 Task: Open Card Card0000000359 in Board Board0000000090 in Workspace WS0000000030 in Trello. Add Member parteek.ku2001@gmail.com to Card Card0000000359 in Board Board0000000090 in Workspace WS0000000030 in Trello. Add Orange Label titled Label0000000359 to Card Card0000000359 in Board Board0000000090 in Workspace WS0000000030 in Trello. Add Checklist CL0000000359 to Card Card0000000359 in Board Board0000000090 in Workspace WS0000000030 in Trello. Add Dates with Start Date as Oct 01 2023 and Due Date as Oct 31 2023 to Card Card0000000359 in Board Board0000000090 in Workspace WS0000000030 in Trello
Action: Mouse moved to (341, 475)
Screenshot: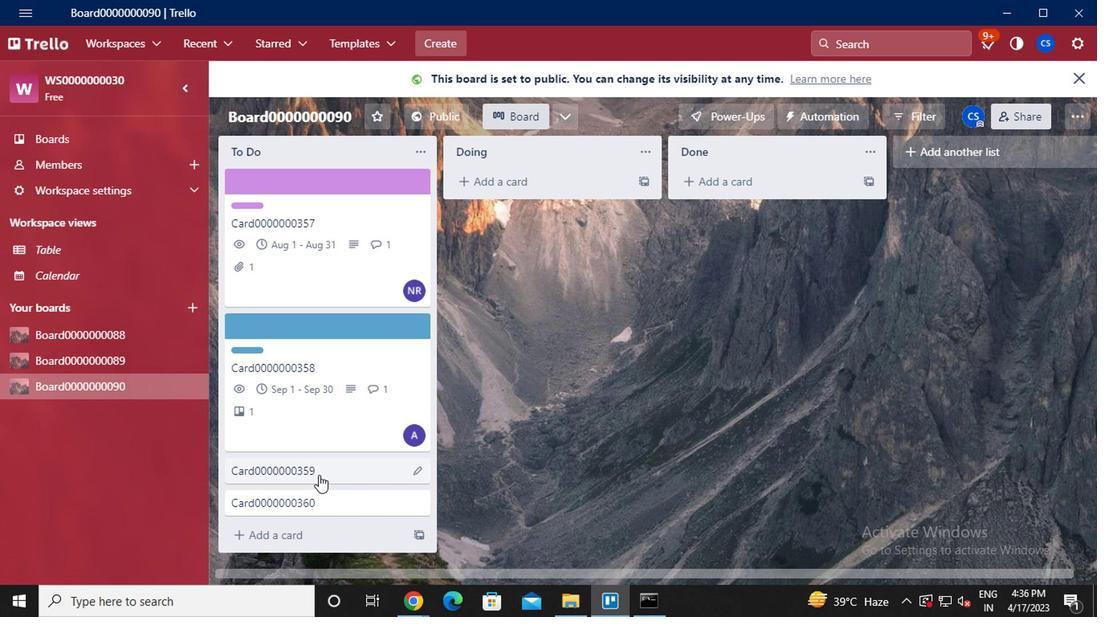 
Action: Mouse pressed left at (341, 475)
Screenshot: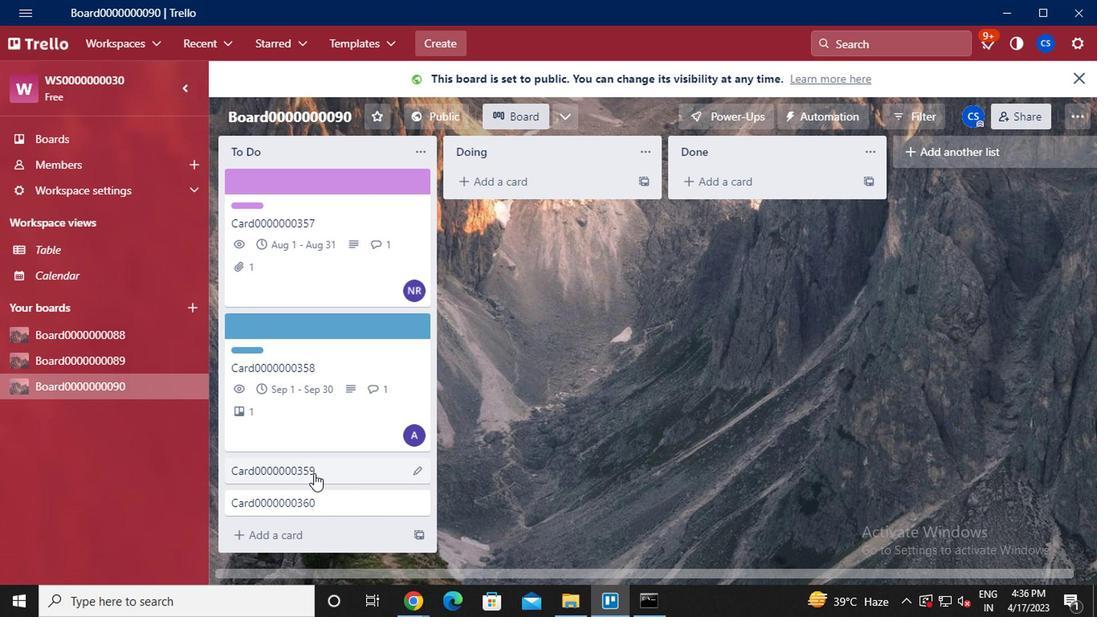 
Action: Mouse moved to (775, 151)
Screenshot: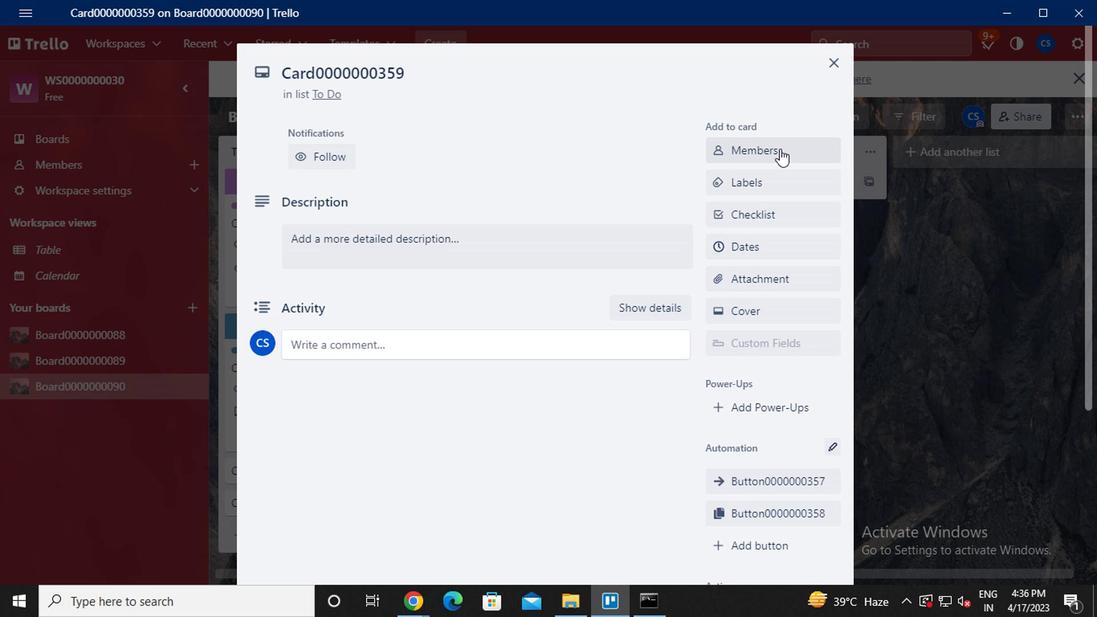 
Action: Mouse pressed left at (775, 151)
Screenshot: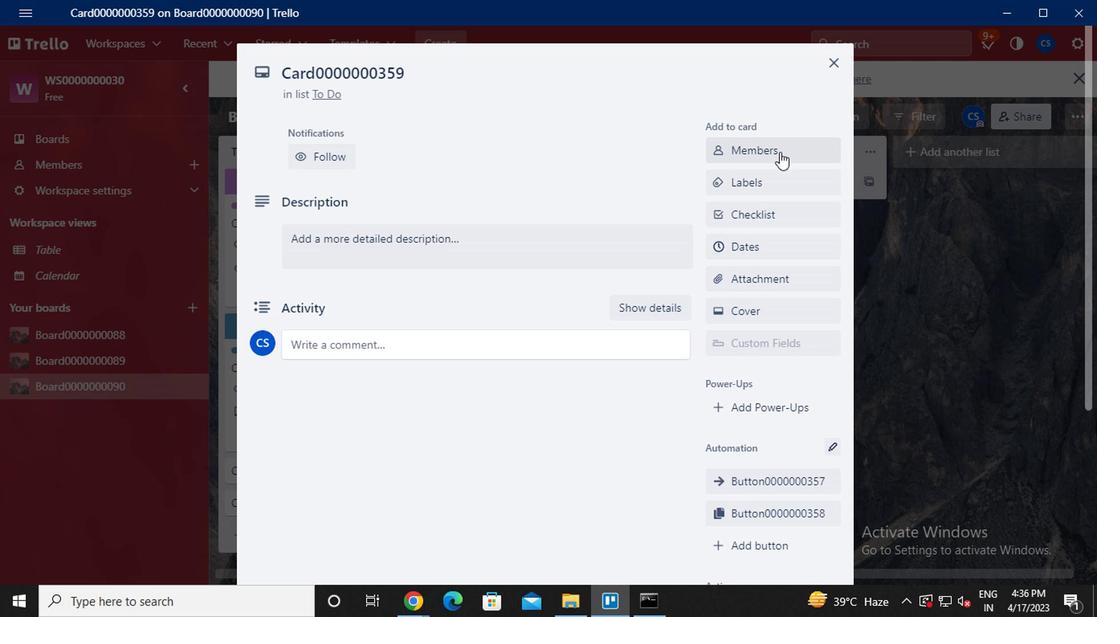 
Action: Key pressed <Key.caps_lock>parteek.ku29<Key.backspace>001<Key.shift>@GMAIL.COM
Screenshot: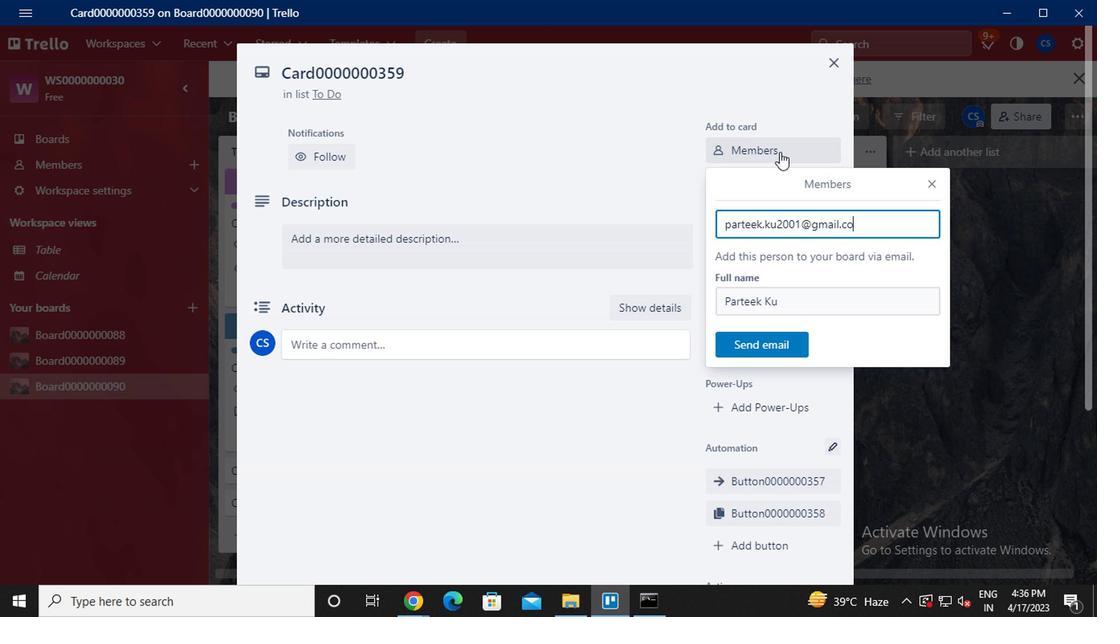 
Action: Mouse moved to (779, 340)
Screenshot: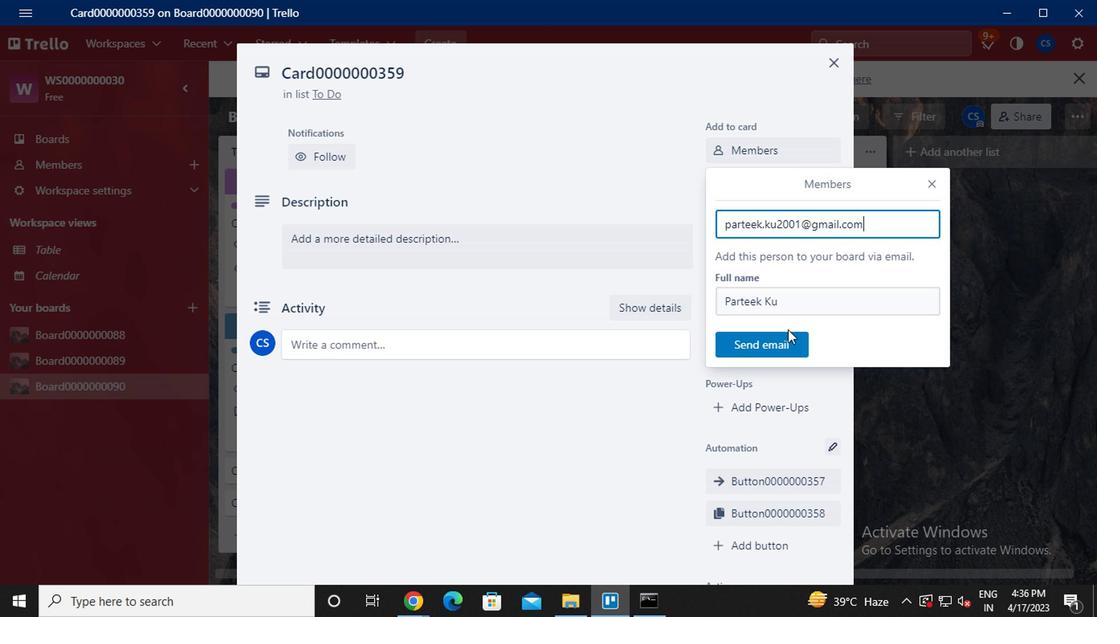 
Action: Mouse pressed left at (779, 340)
Screenshot: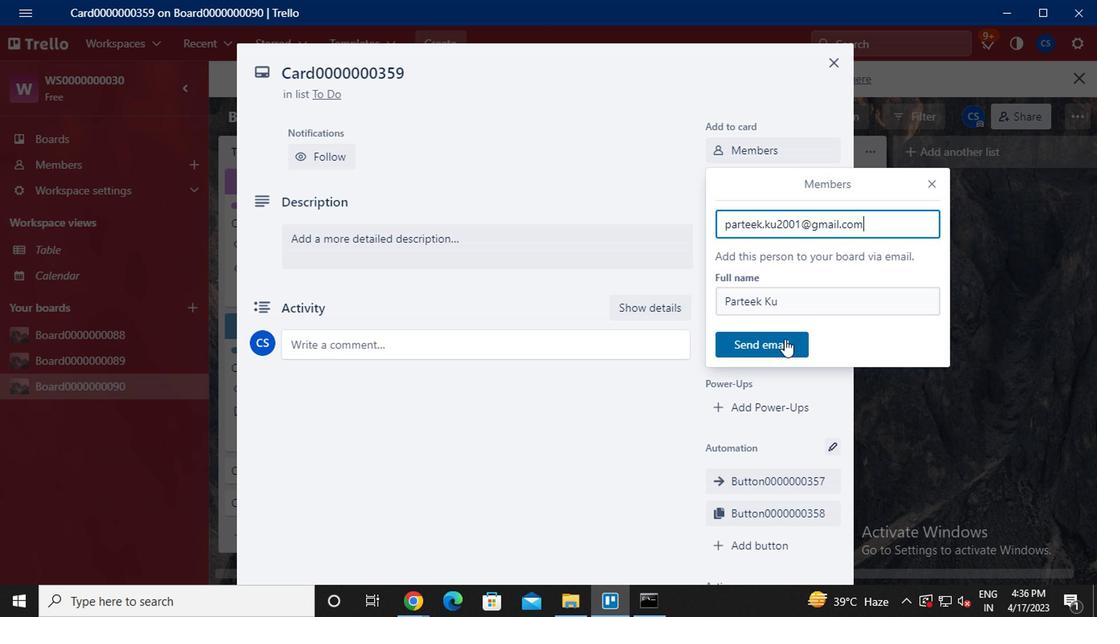 
Action: Mouse moved to (770, 230)
Screenshot: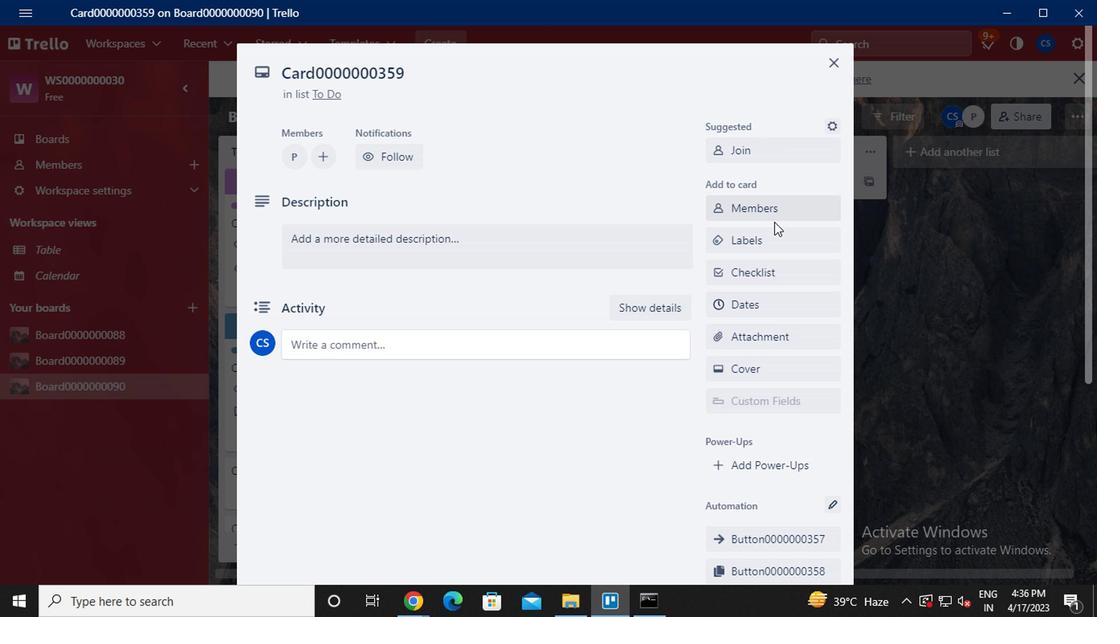
Action: Mouse pressed left at (770, 230)
Screenshot: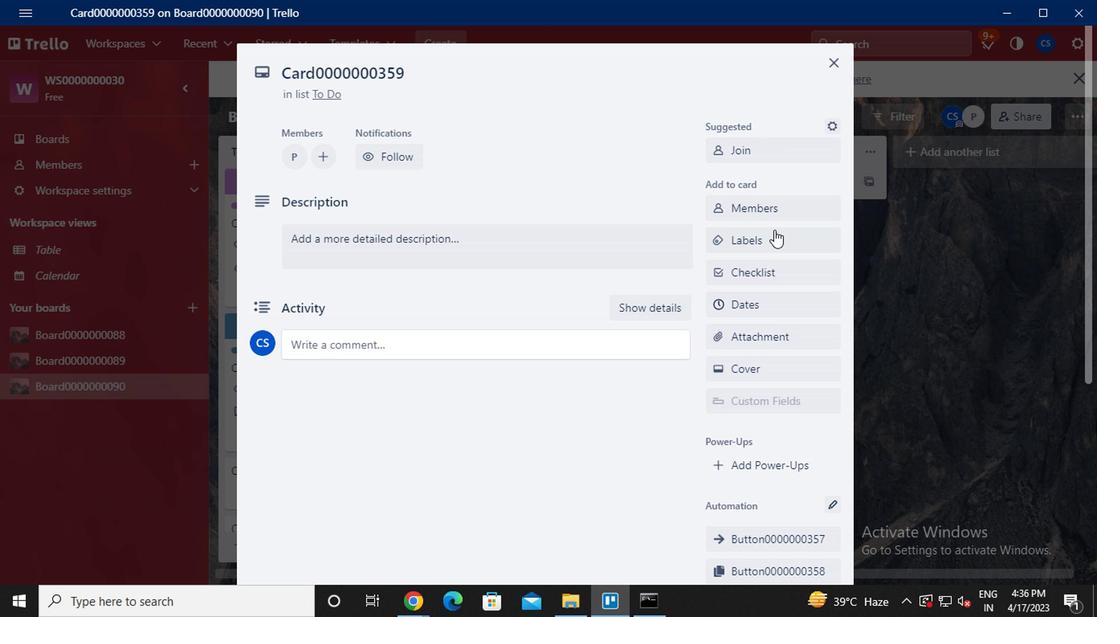 
Action: Mouse moved to (806, 420)
Screenshot: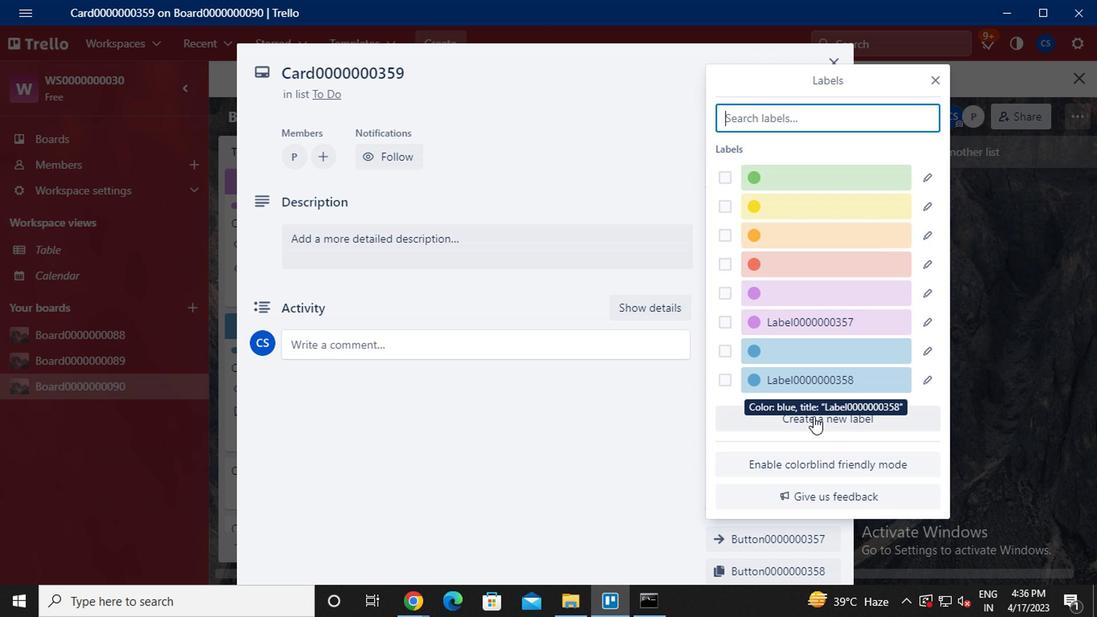 
Action: Mouse pressed left at (806, 420)
Screenshot: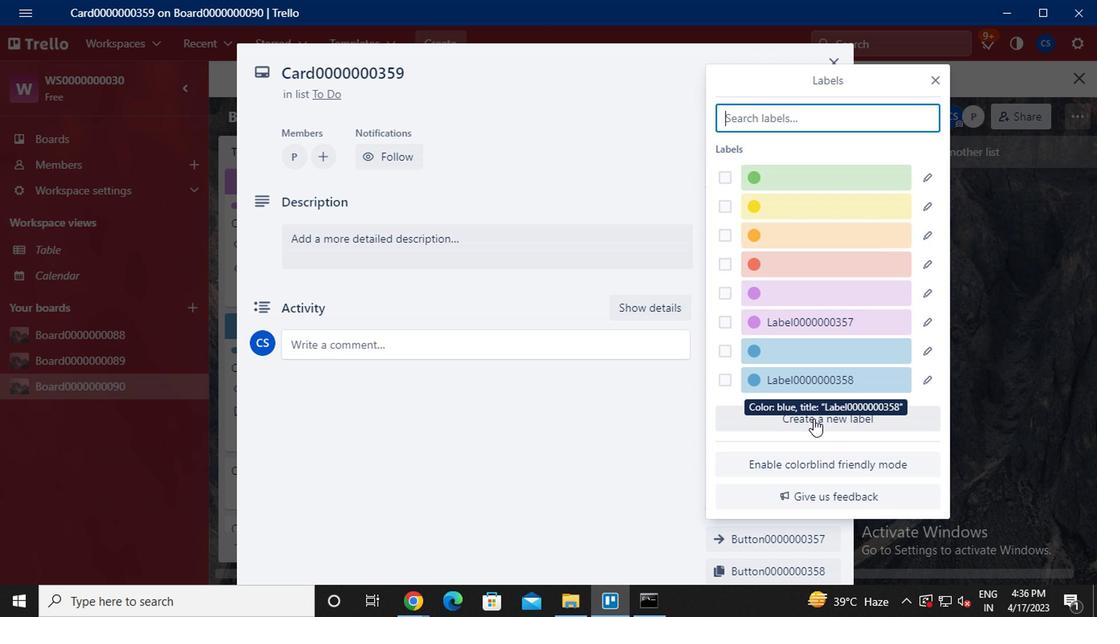 
Action: Mouse moved to (806, 357)
Screenshot: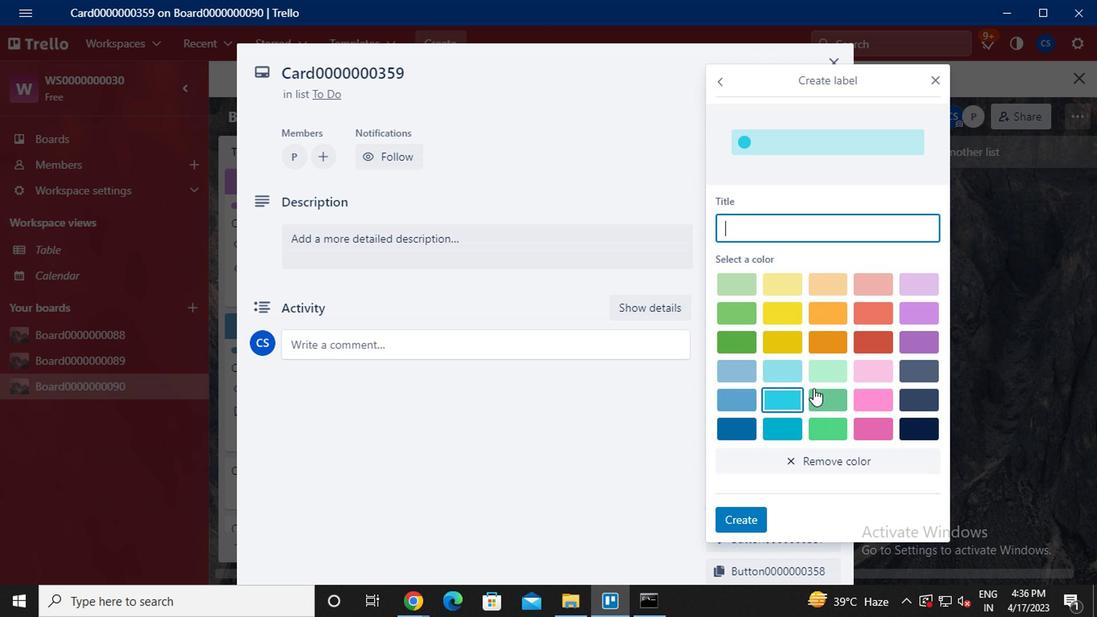 
Action: Key pressed <Key.caps_lock>L<Key.caps_lock>ABEL0000000359
Screenshot: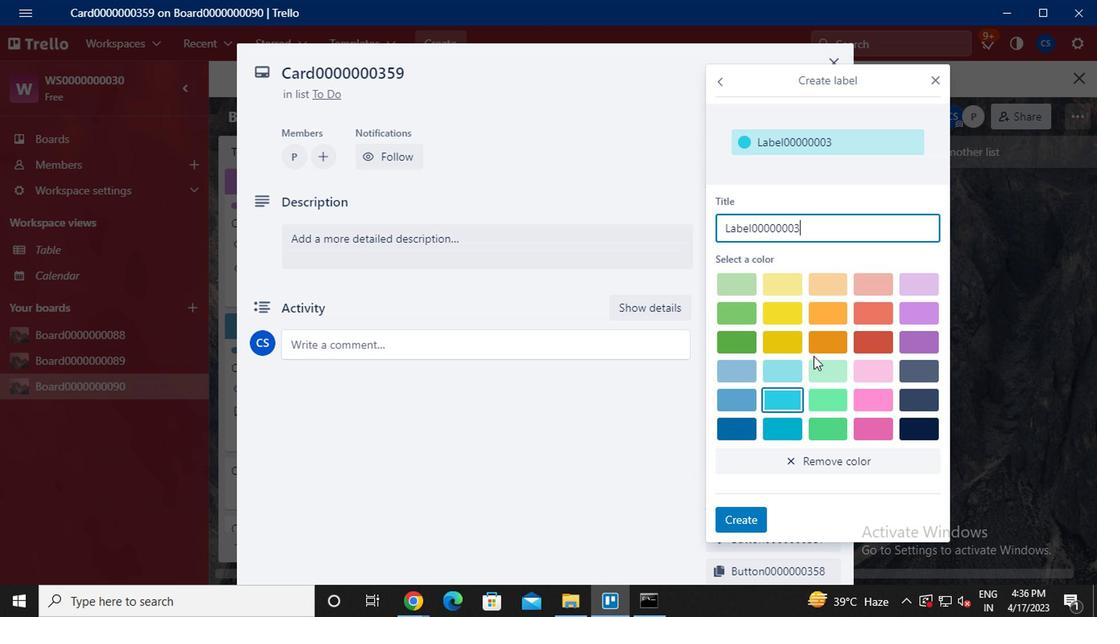 
Action: Mouse moved to (827, 321)
Screenshot: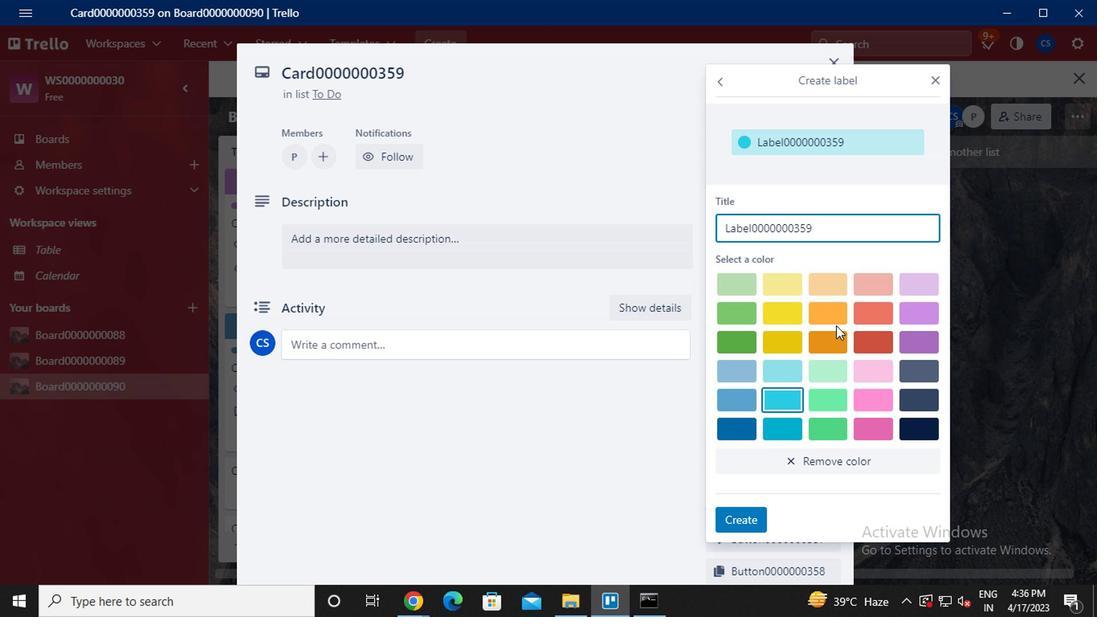 
Action: Mouse pressed left at (827, 321)
Screenshot: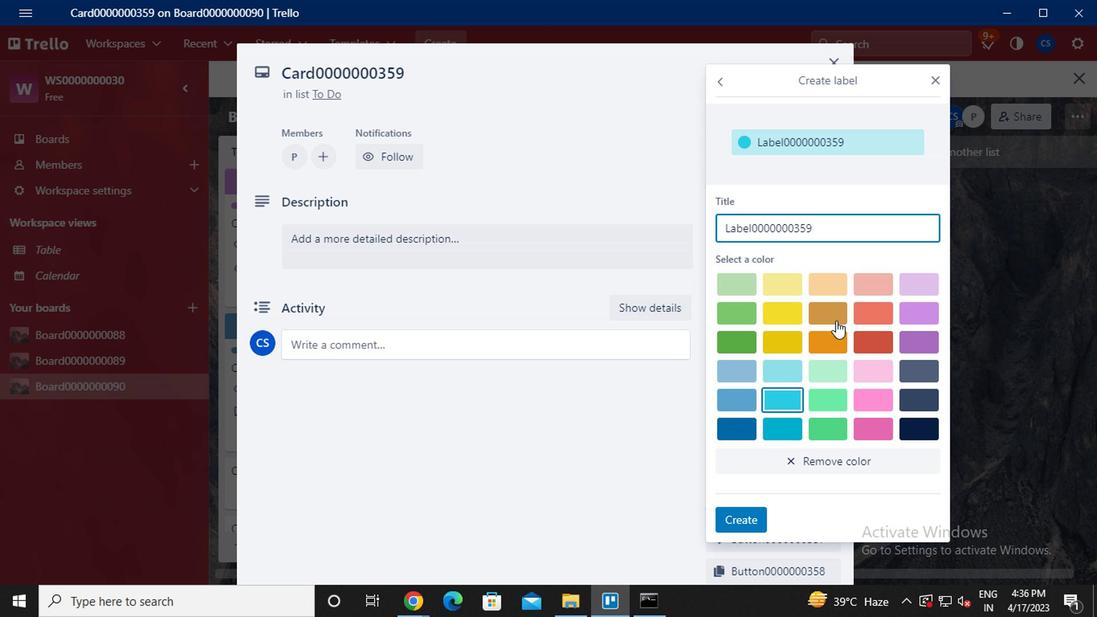 
Action: Mouse moved to (735, 530)
Screenshot: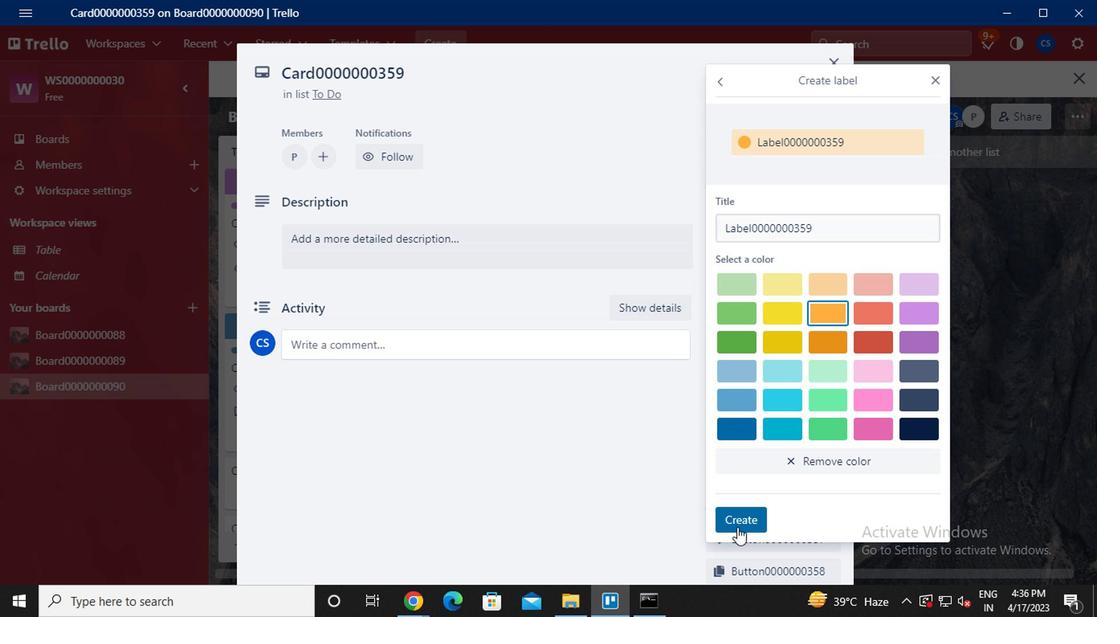 
Action: Mouse pressed left at (735, 530)
Screenshot: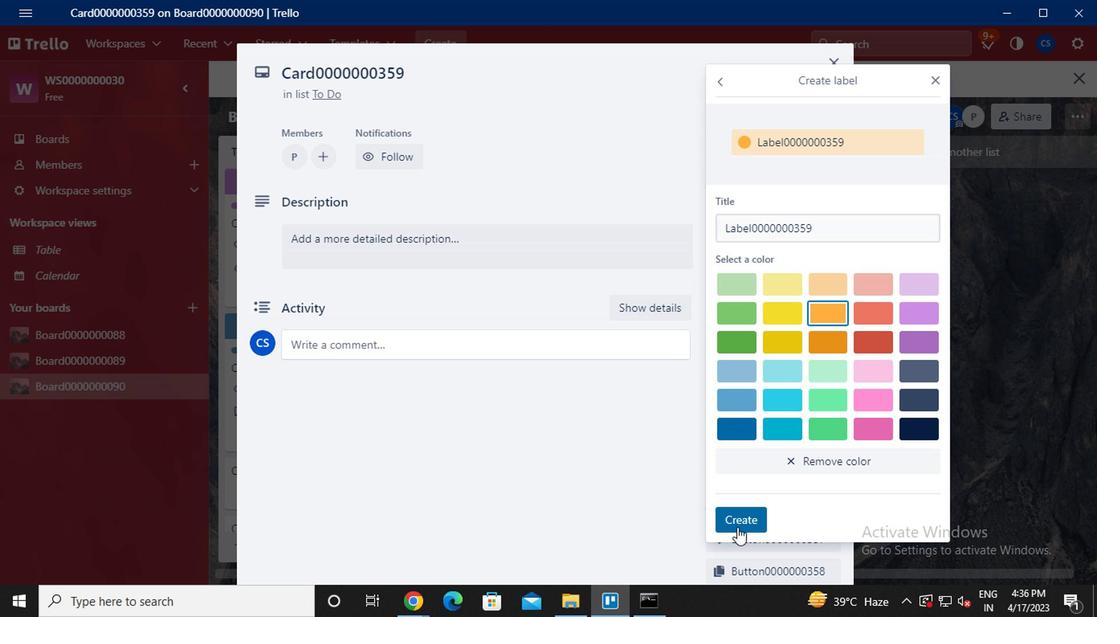 
Action: Mouse moved to (921, 79)
Screenshot: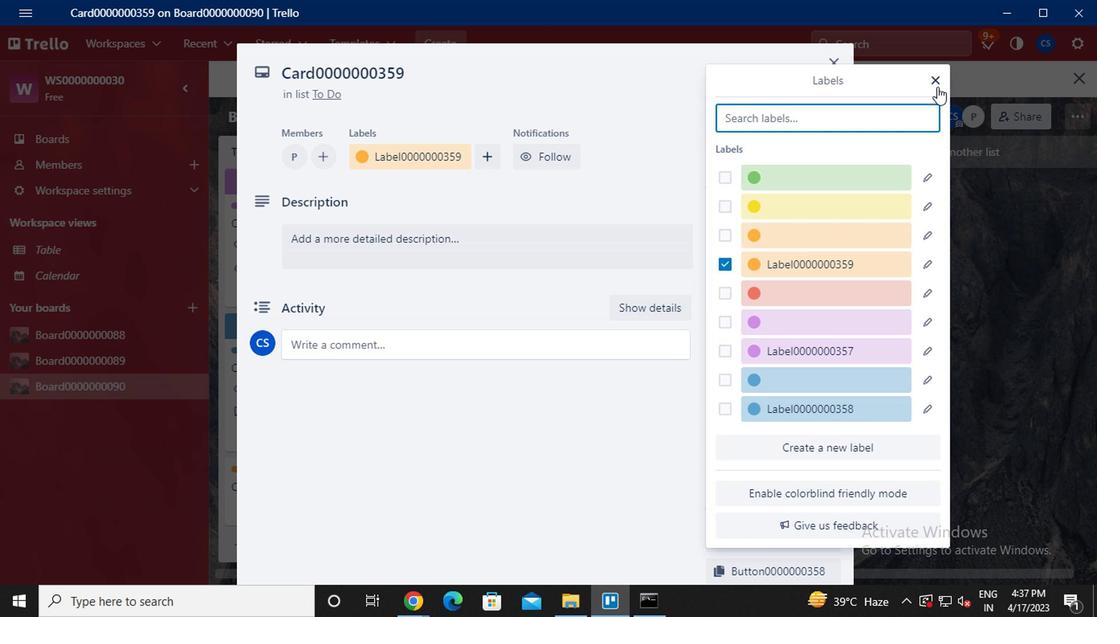 
Action: Mouse pressed left at (921, 79)
Screenshot: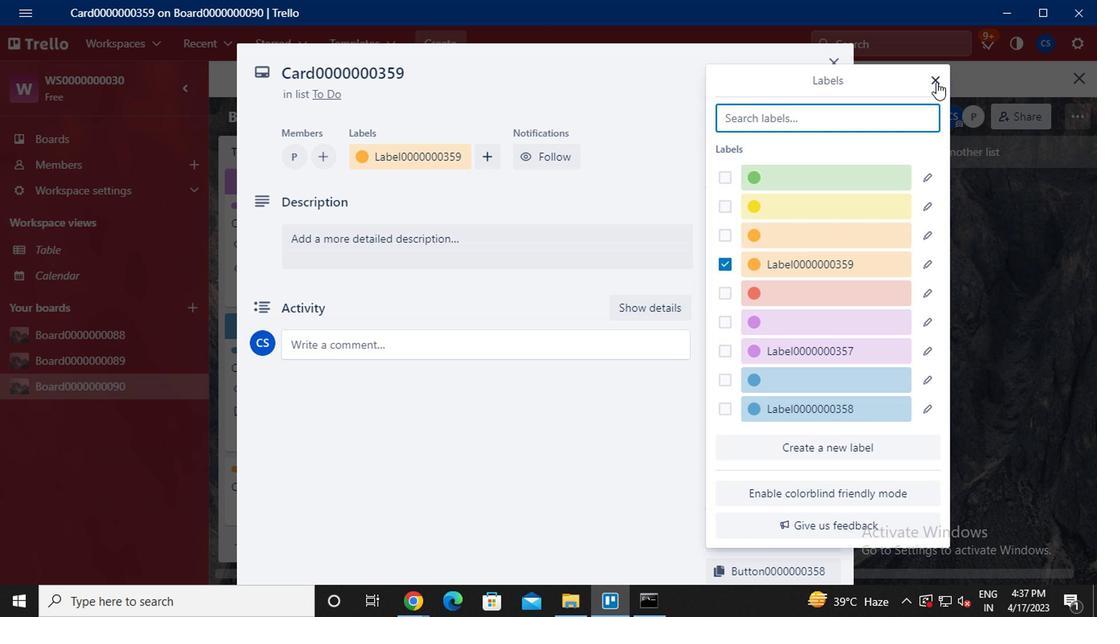 
Action: Mouse moved to (754, 265)
Screenshot: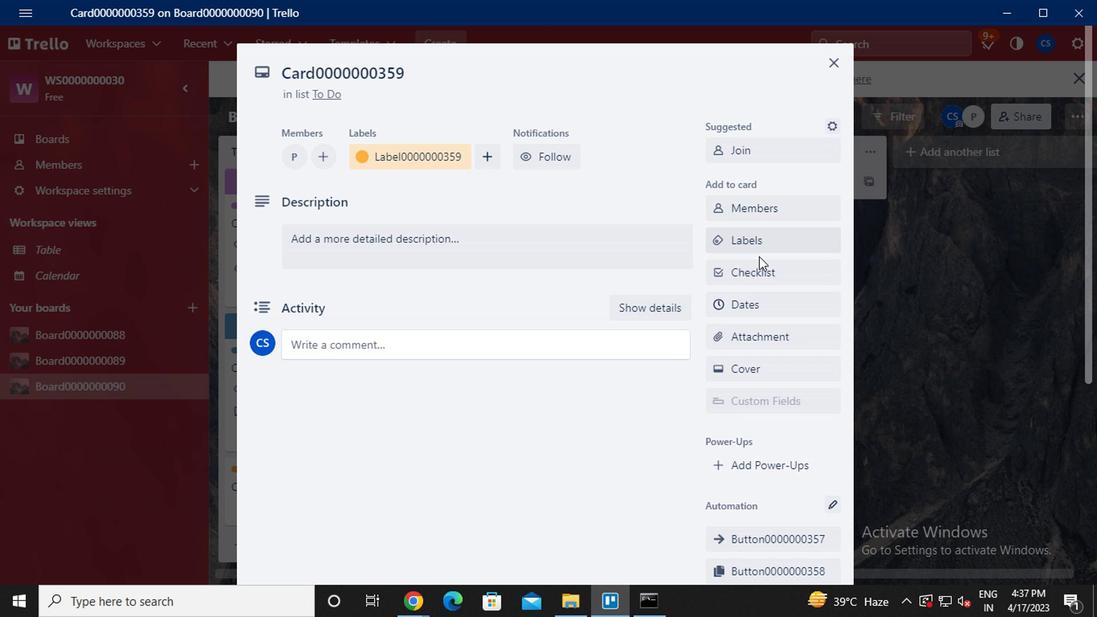 
Action: Mouse pressed left at (754, 265)
Screenshot: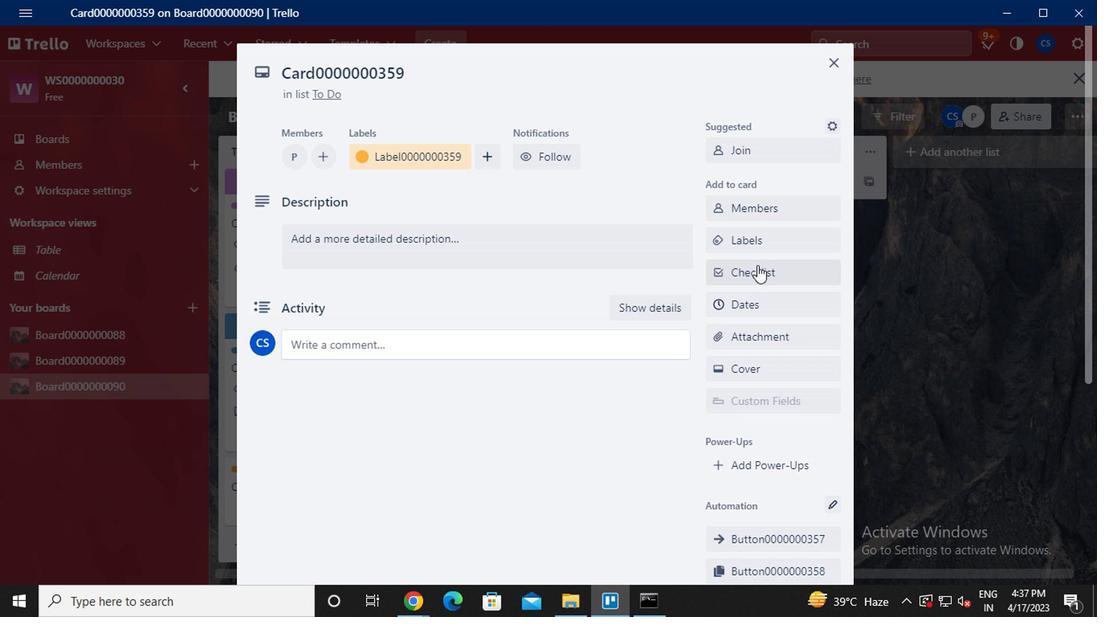 
Action: Key pressed <Key.caps_lock>CL0000000359
Screenshot: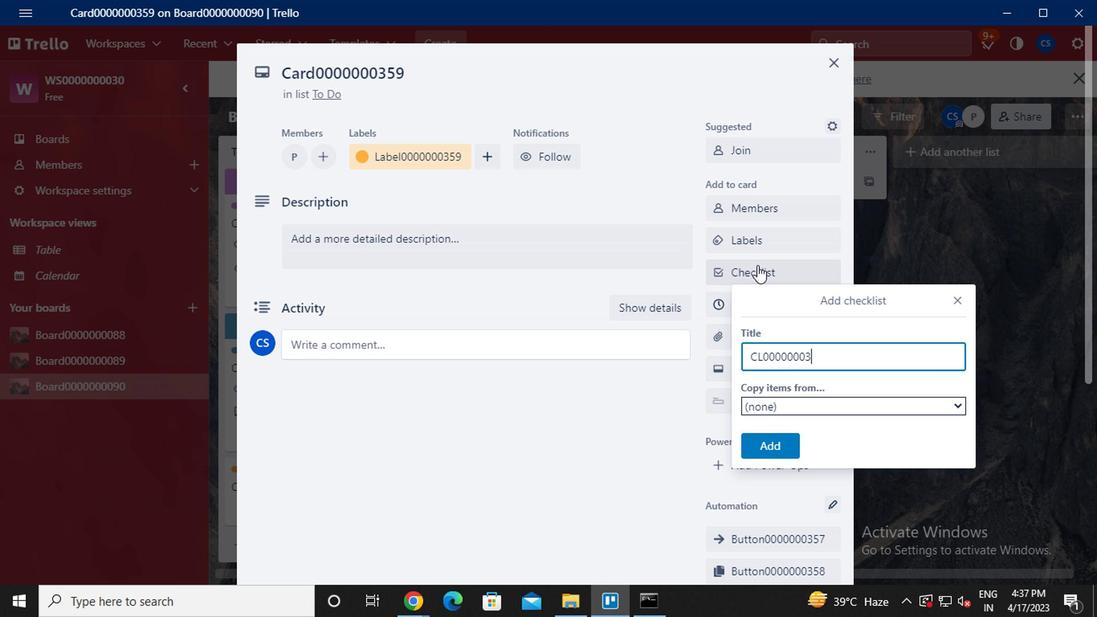 
Action: Mouse moved to (759, 448)
Screenshot: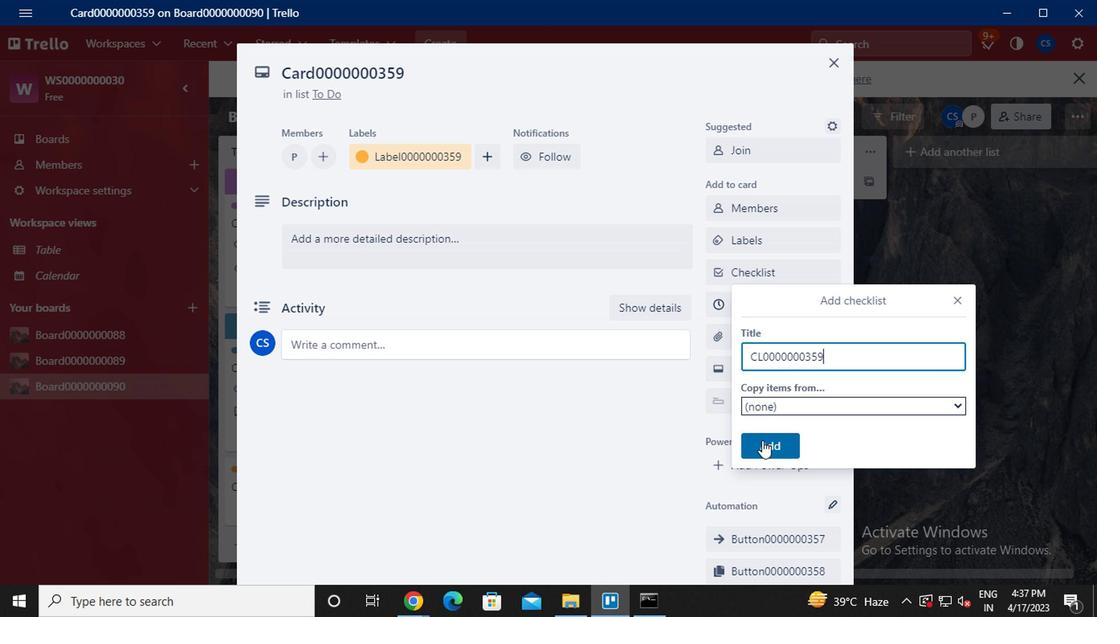 
Action: Mouse pressed left at (759, 448)
Screenshot: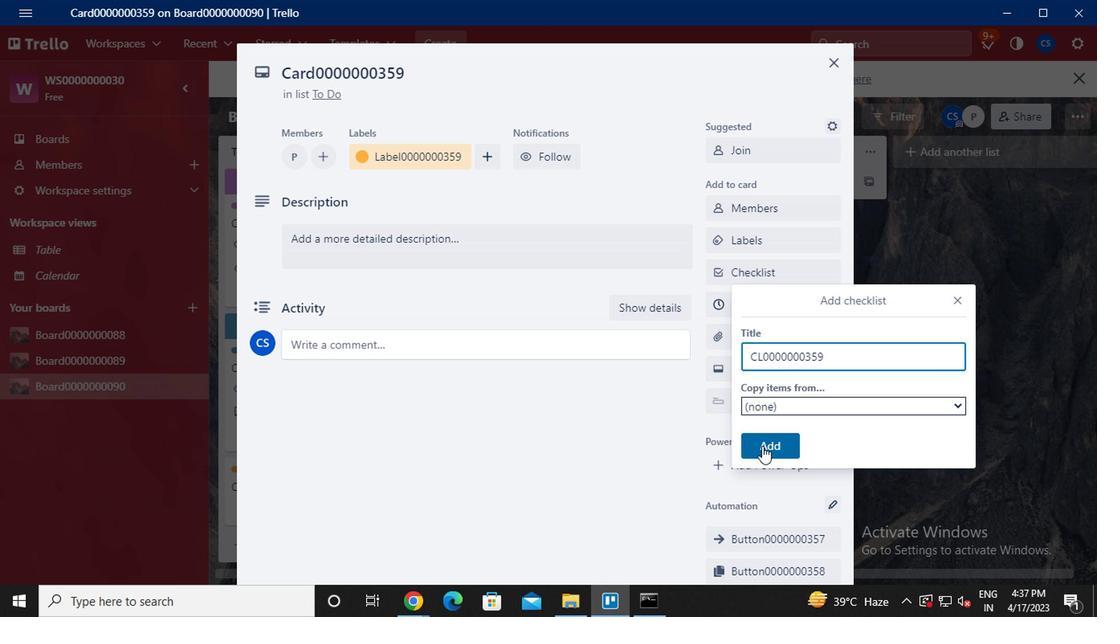 
Action: Mouse moved to (770, 307)
Screenshot: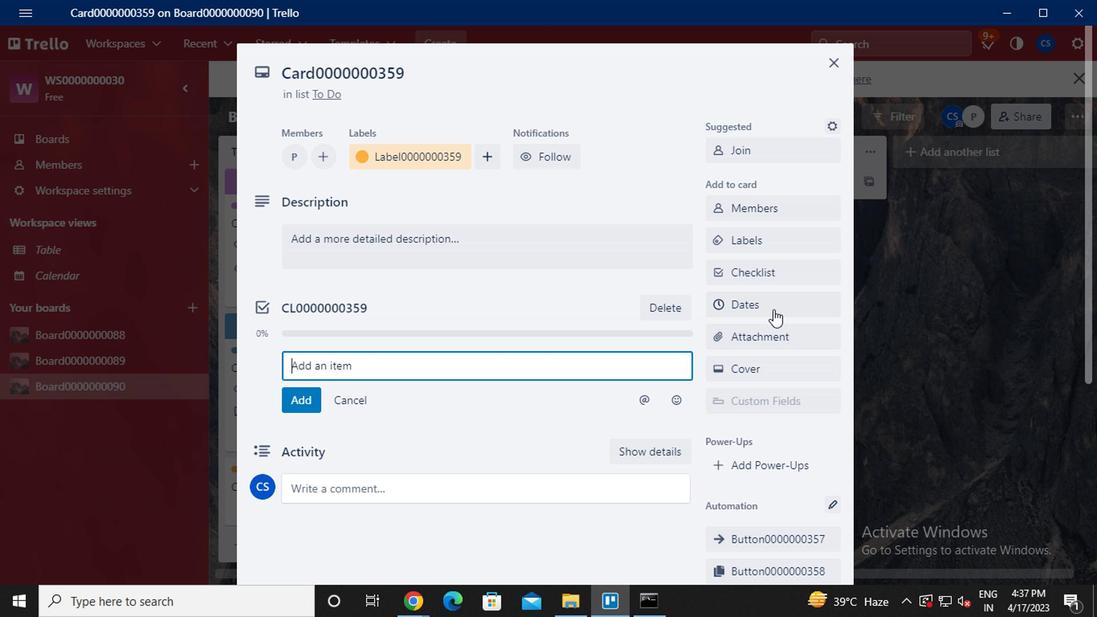 
Action: Mouse pressed left at (770, 307)
Screenshot: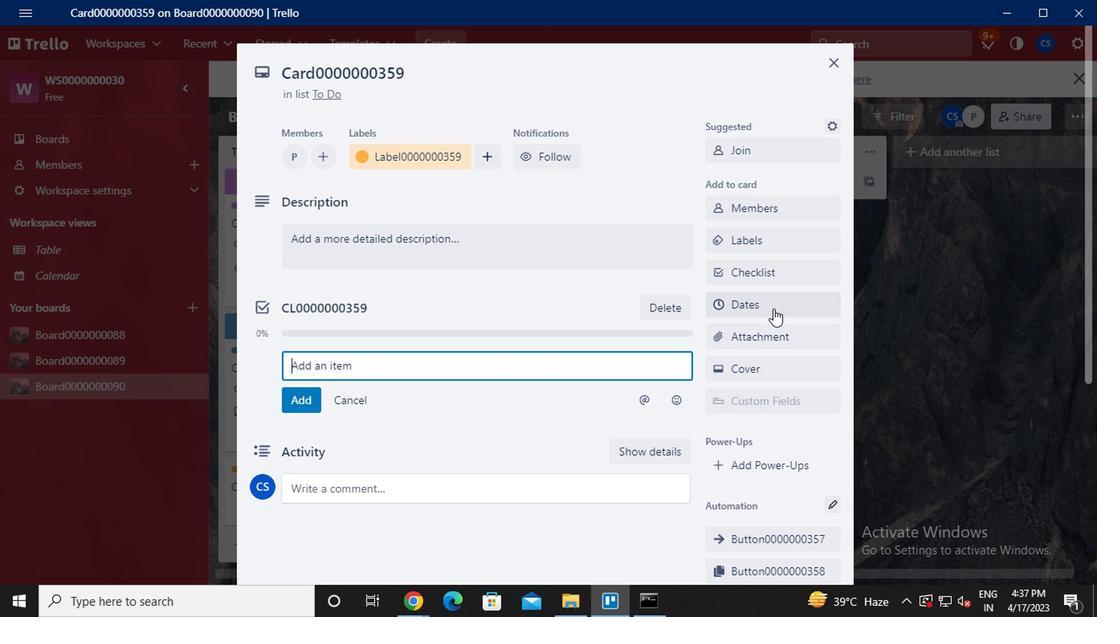 
Action: Mouse moved to (726, 374)
Screenshot: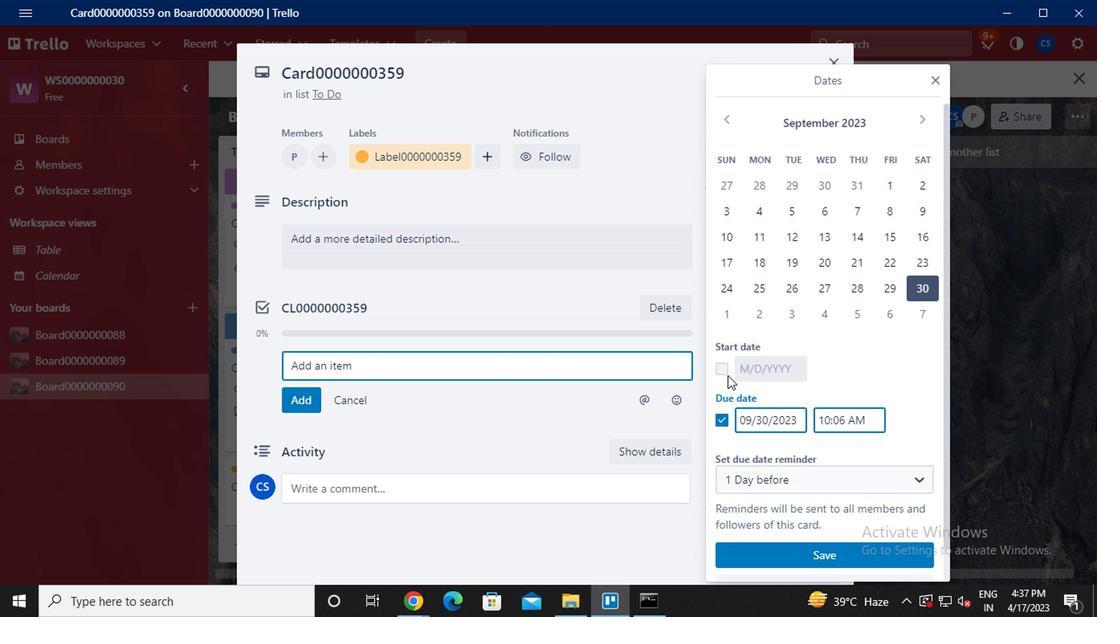 
Action: Mouse pressed left at (726, 374)
Screenshot: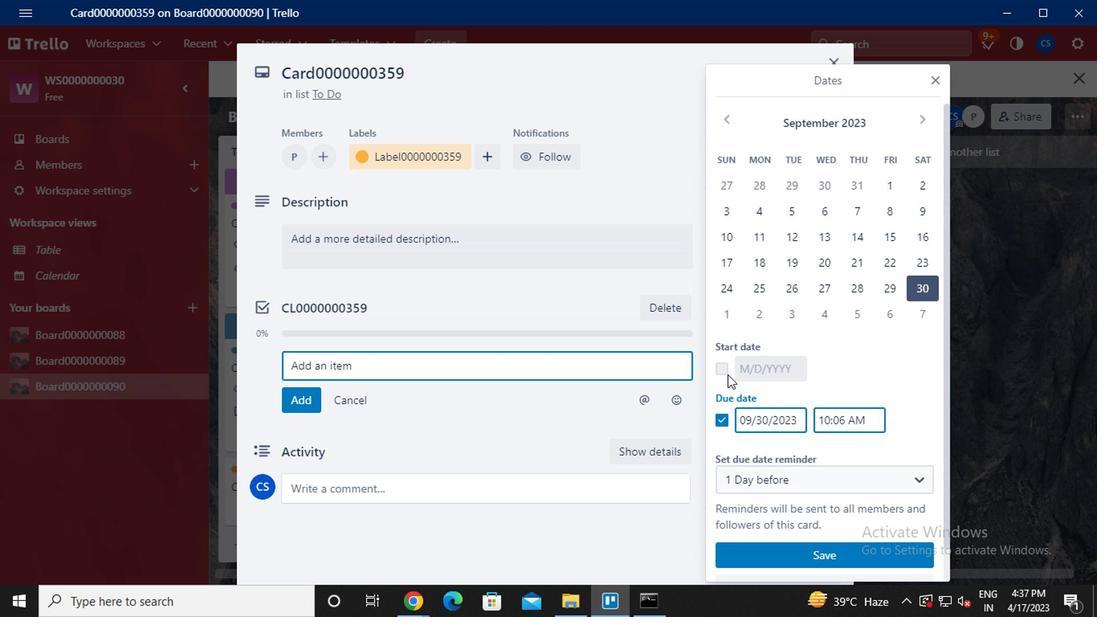 
Action: Mouse moved to (909, 110)
Screenshot: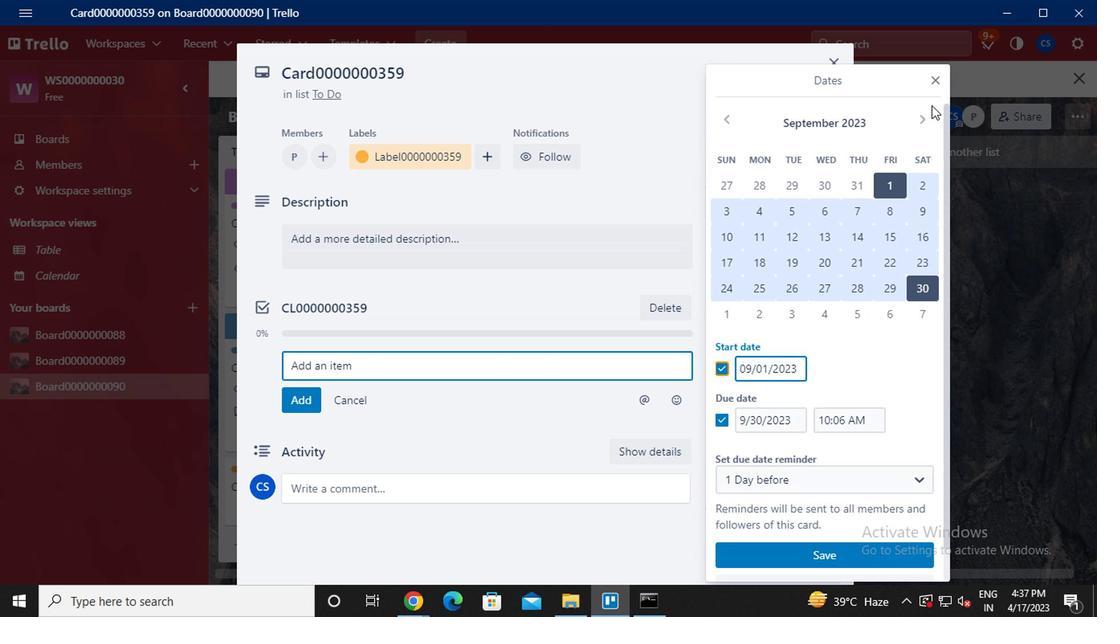 
Action: Mouse pressed left at (909, 110)
Screenshot: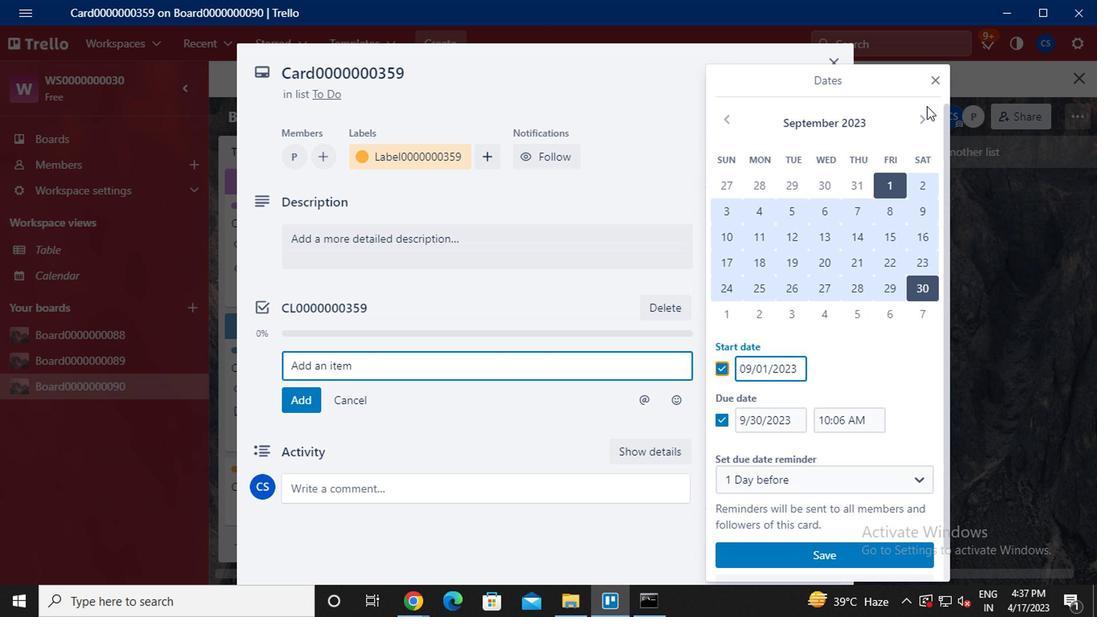 
Action: Mouse moved to (725, 187)
Screenshot: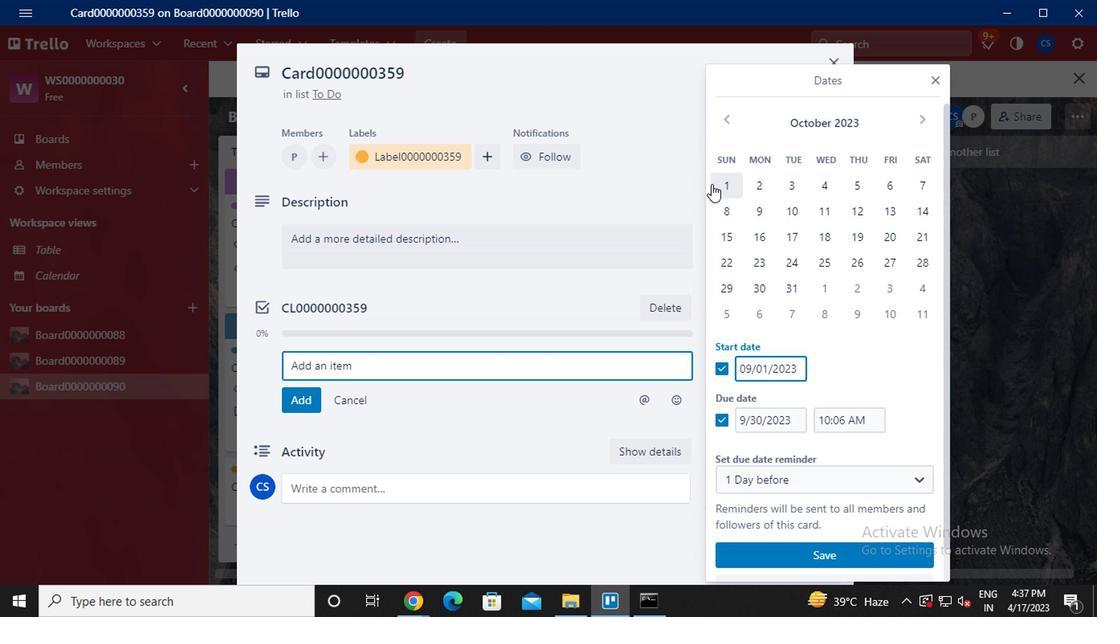 
Action: Mouse pressed left at (725, 187)
Screenshot: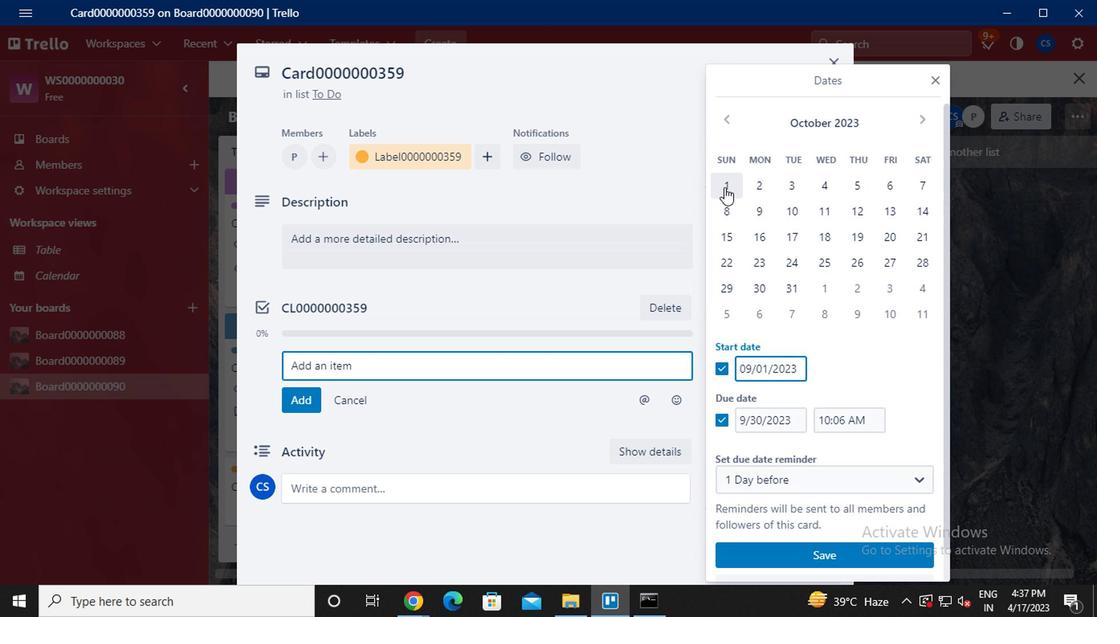 
Action: Mouse moved to (797, 290)
Screenshot: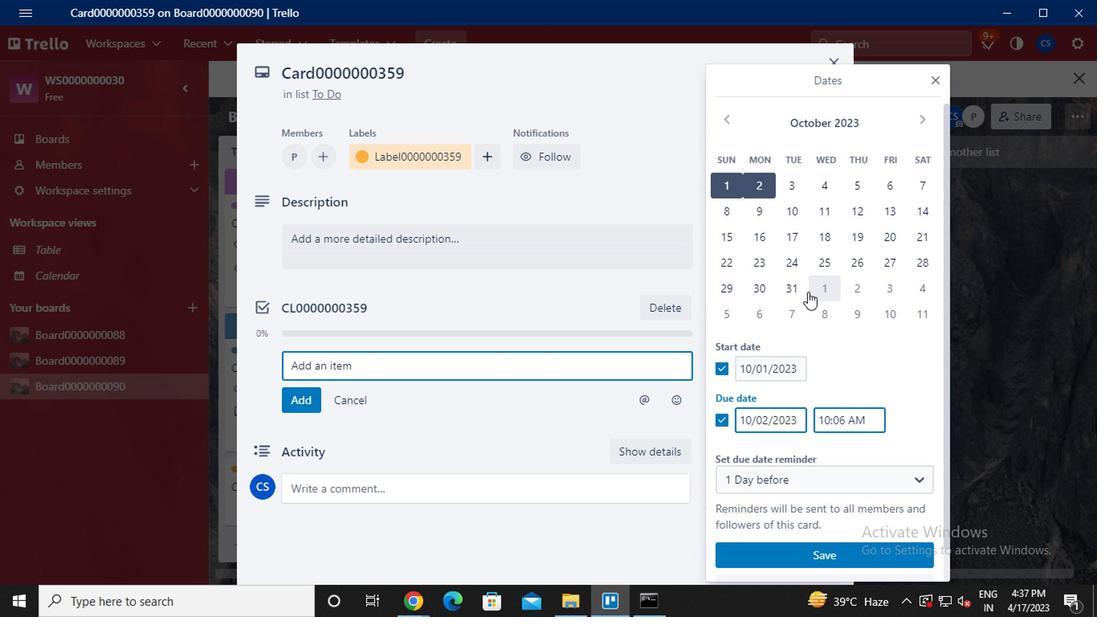 
Action: Mouse pressed left at (797, 290)
Screenshot: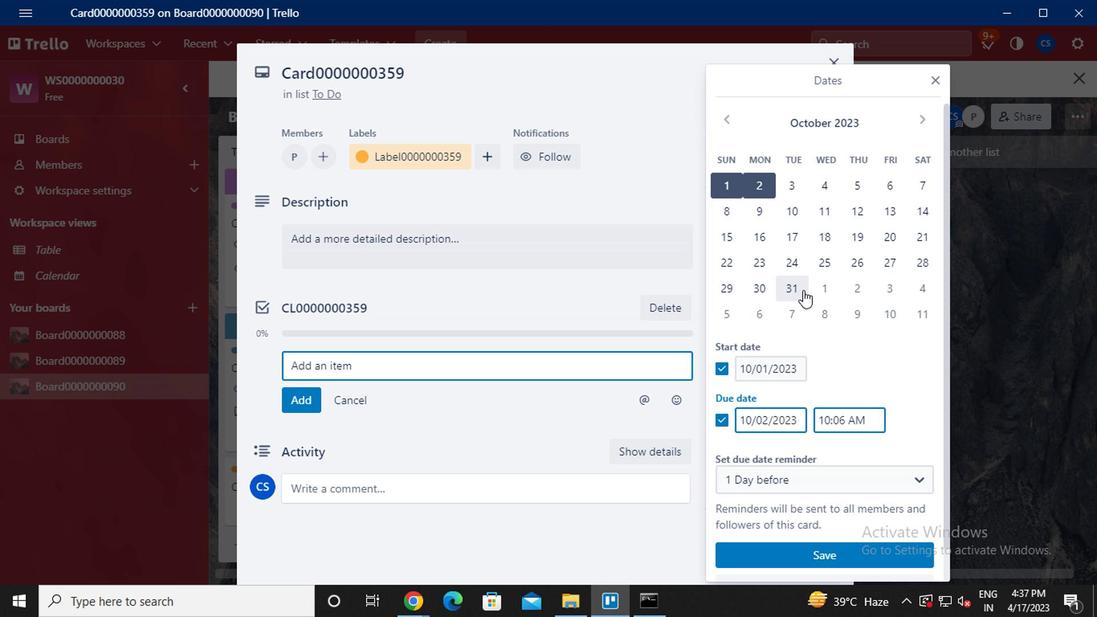 
Action: Mouse moved to (823, 555)
Screenshot: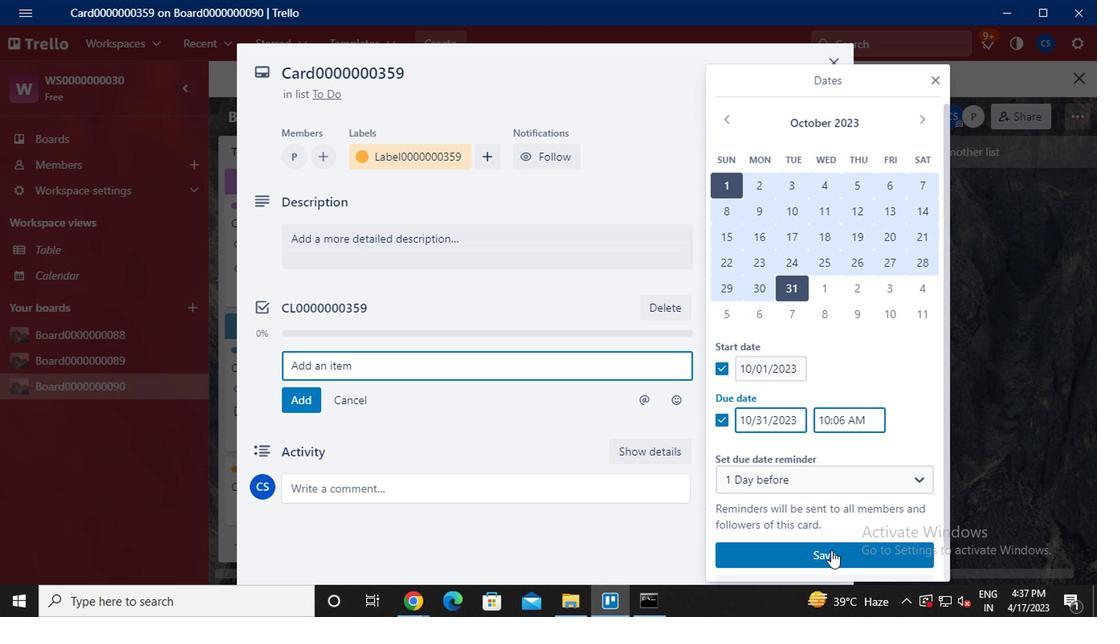 
Action: Mouse pressed left at (823, 555)
Screenshot: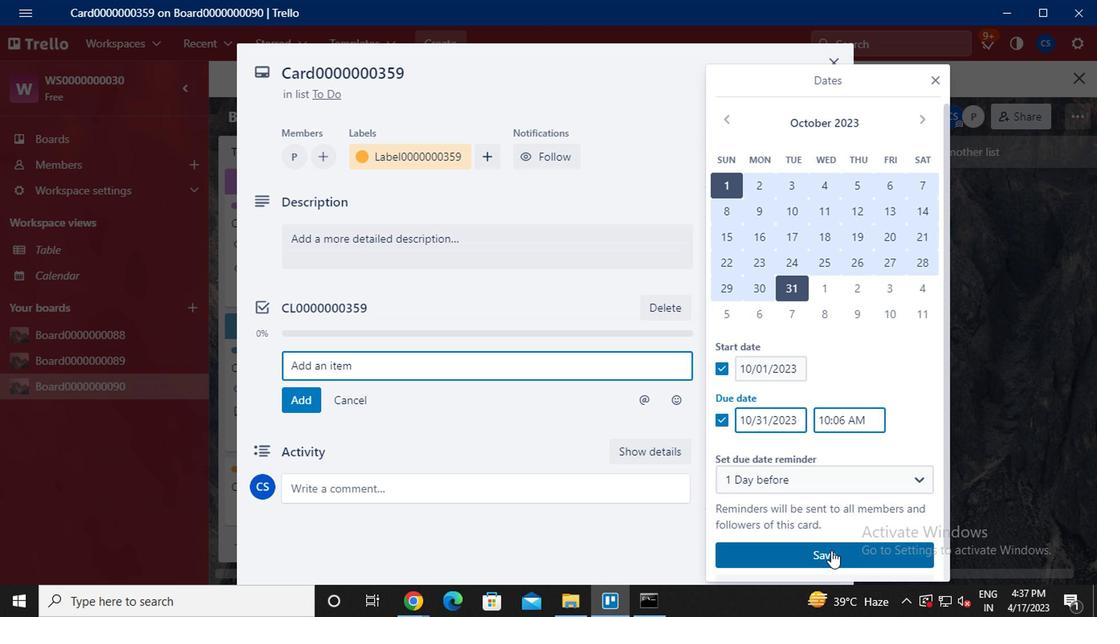 
Action: Mouse moved to (810, 425)
Screenshot: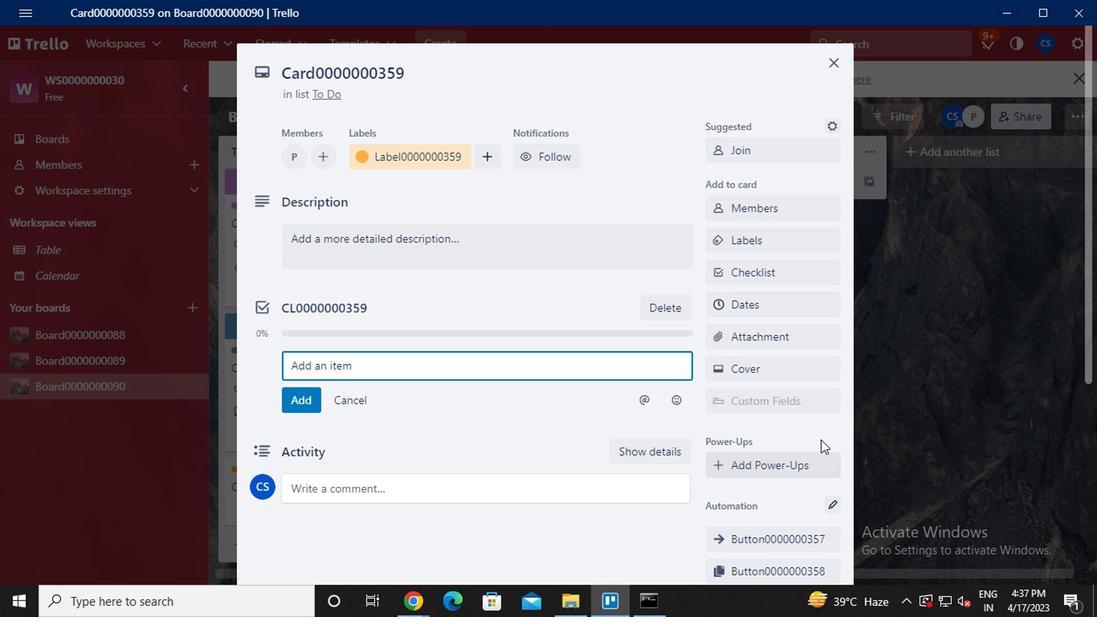 
